Task: Assign Issue Issue0000000433 to Sprint Sprint0000000260 in Scrum Project Project0000000087 in Jira. Assign Issue Issue0000000434 to Sprint Sprint0000000260 in Scrum Project Project0000000087 in Jira. Assign Issue Issue0000000435 to Sprint Sprint0000000261 in Scrum Project Project0000000087 in Jira. Assign Issue Issue0000000436 to Sprint Sprint0000000262 in Scrum Project Project0000000088 in Jira. Assign Issue Issue0000000437 to Sprint Sprint0000000262 in Scrum Project Project0000000088 in Jira
Action: Mouse moved to (1019, 424)
Screenshot: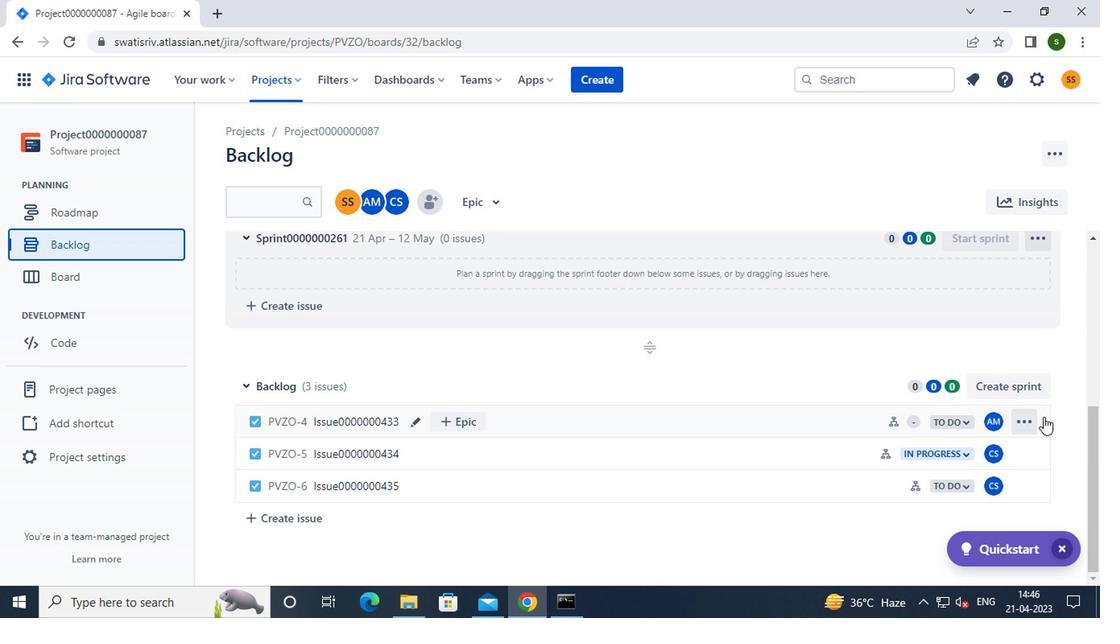 
Action: Mouse pressed left at (1019, 424)
Screenshot: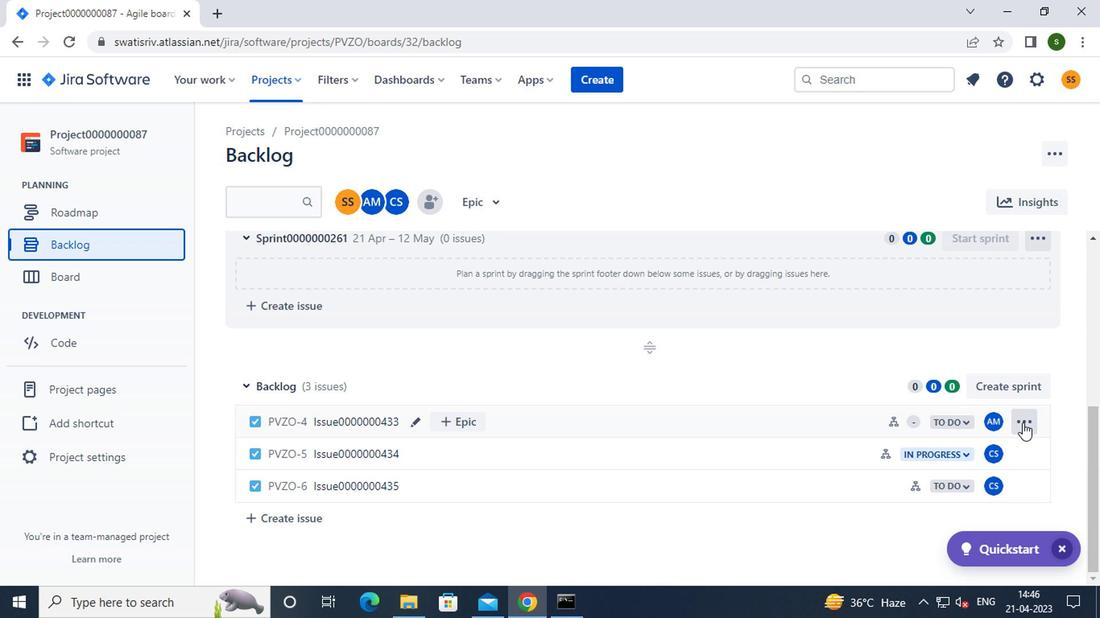 
Action: Mouse moved to (979, 335)
Screenshot: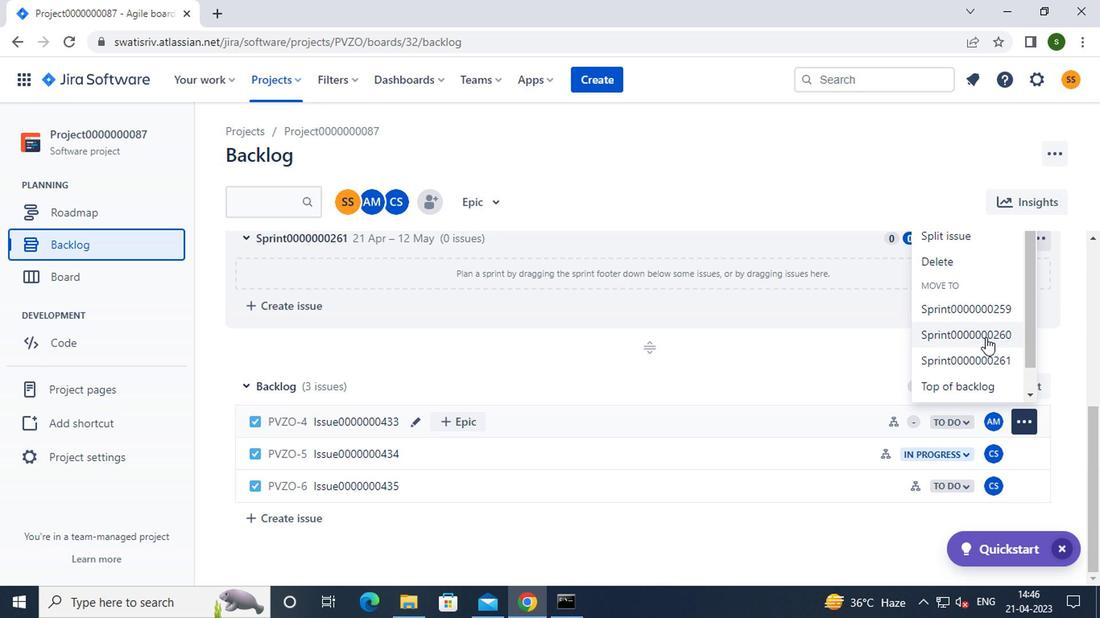 
Action: Mouse pressed left at (979, 335)
Screenshot: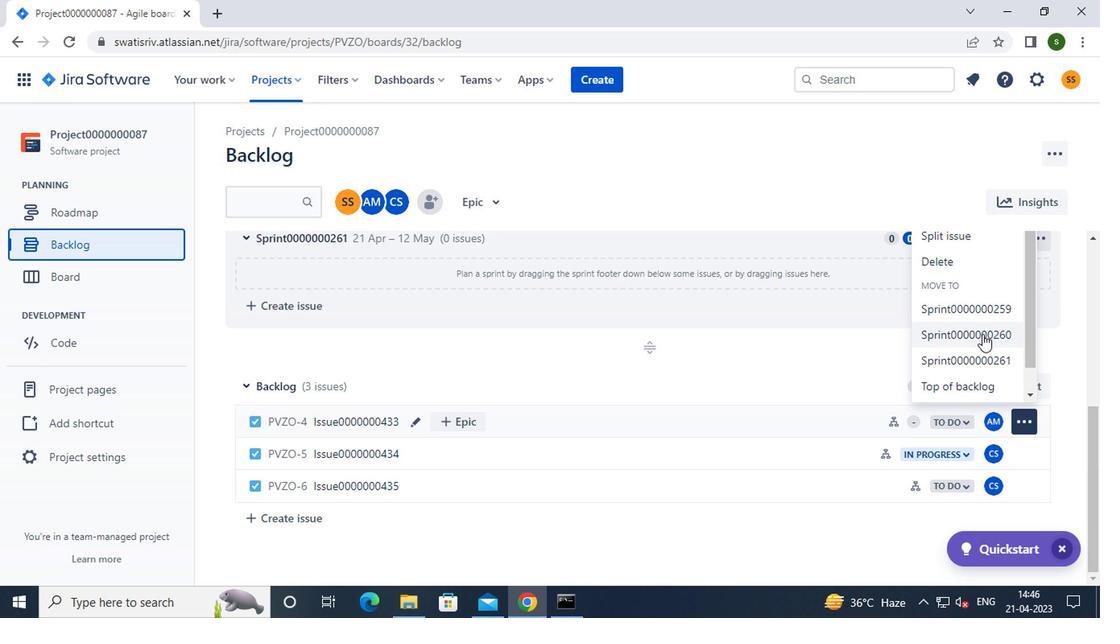 
Action: Mouse moved to (1013, 458)
Screenshot: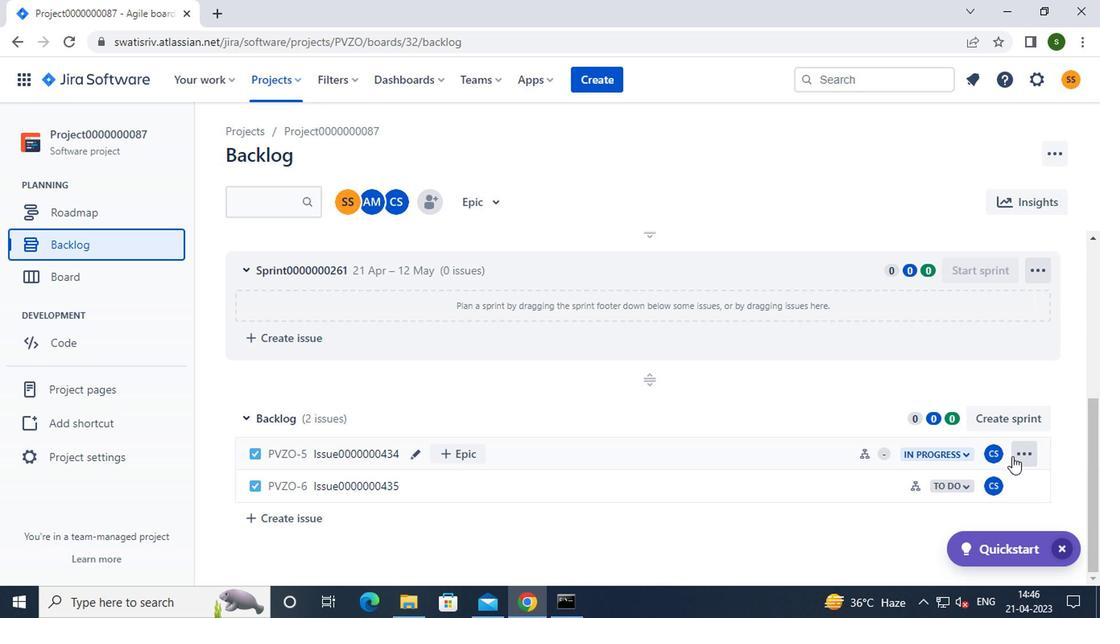 
Action: Mouse pressed left at (1013, 458)
Screenshot: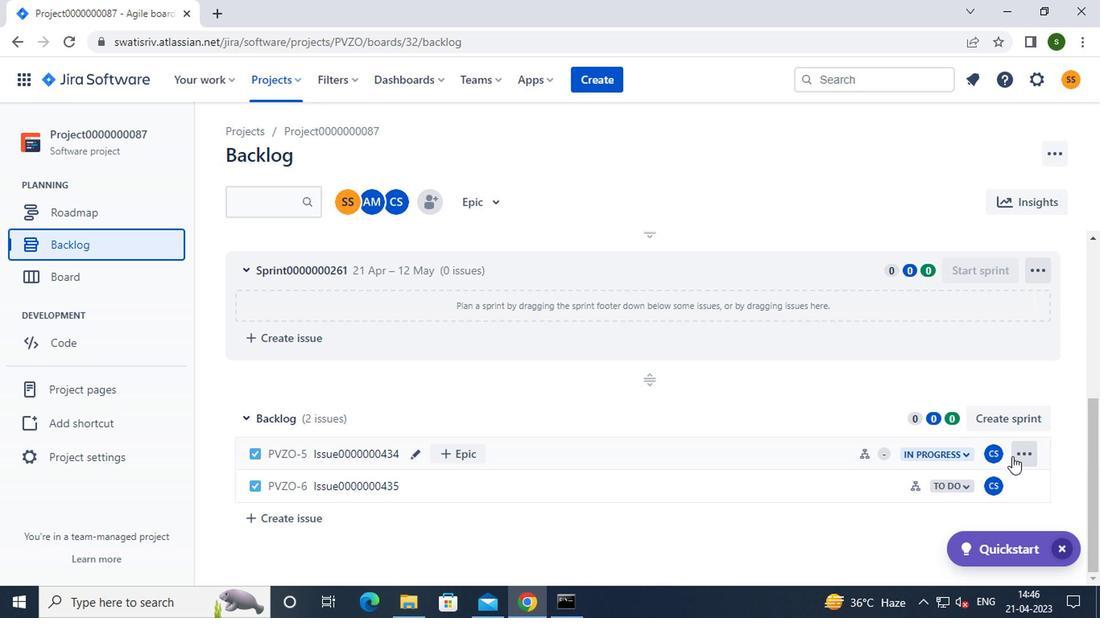 
Action: Mouse moved to (969, 371)
Screenshot: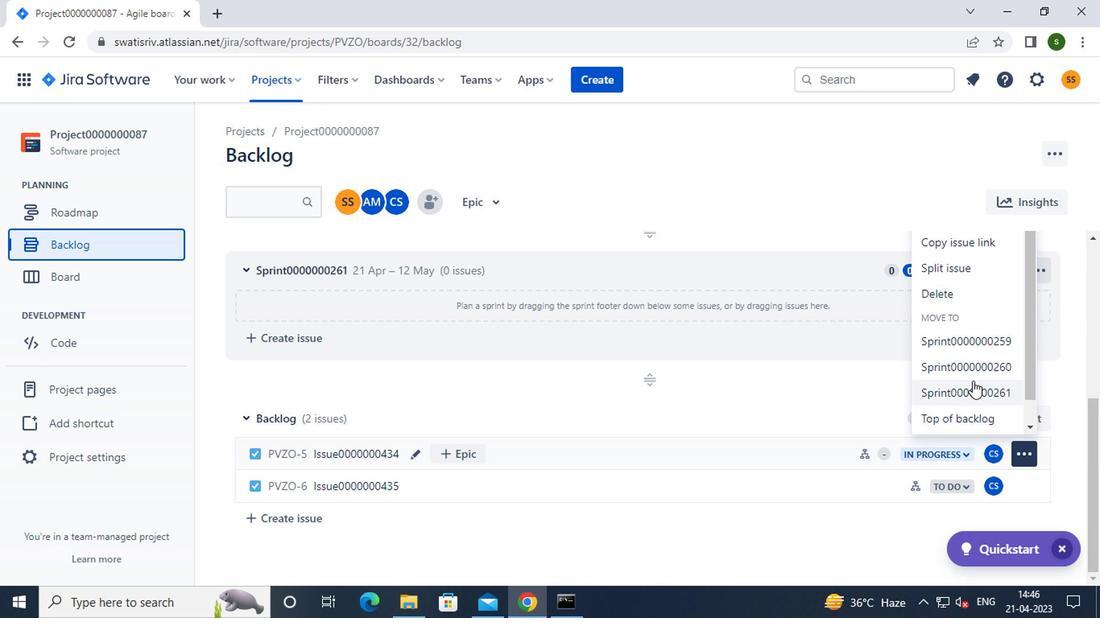 
Action: Mouse pressed left at (969, 371)
Screenshot: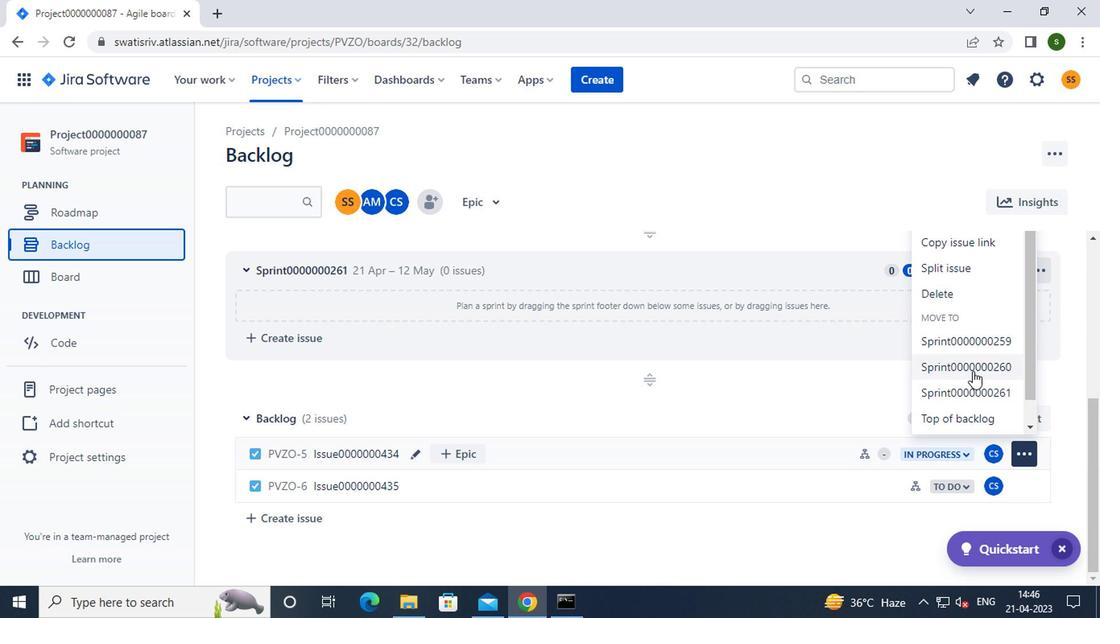 
Action: Mouse moved to (1025, 488)
Screenshot: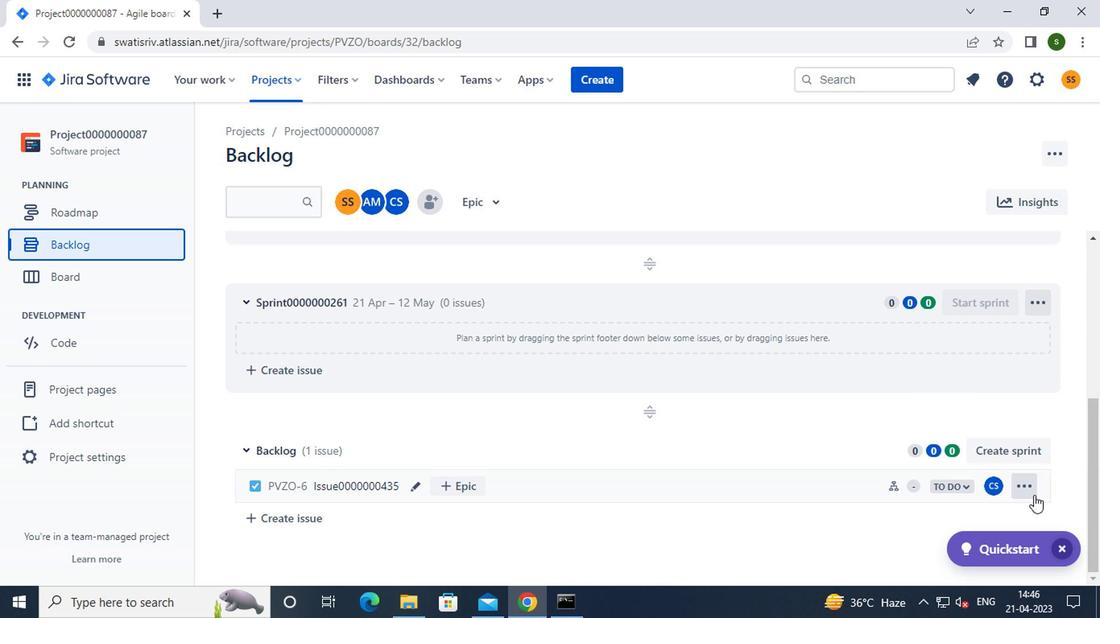 
Action: Mouse pressed left at (1025, 488)
Screenshot: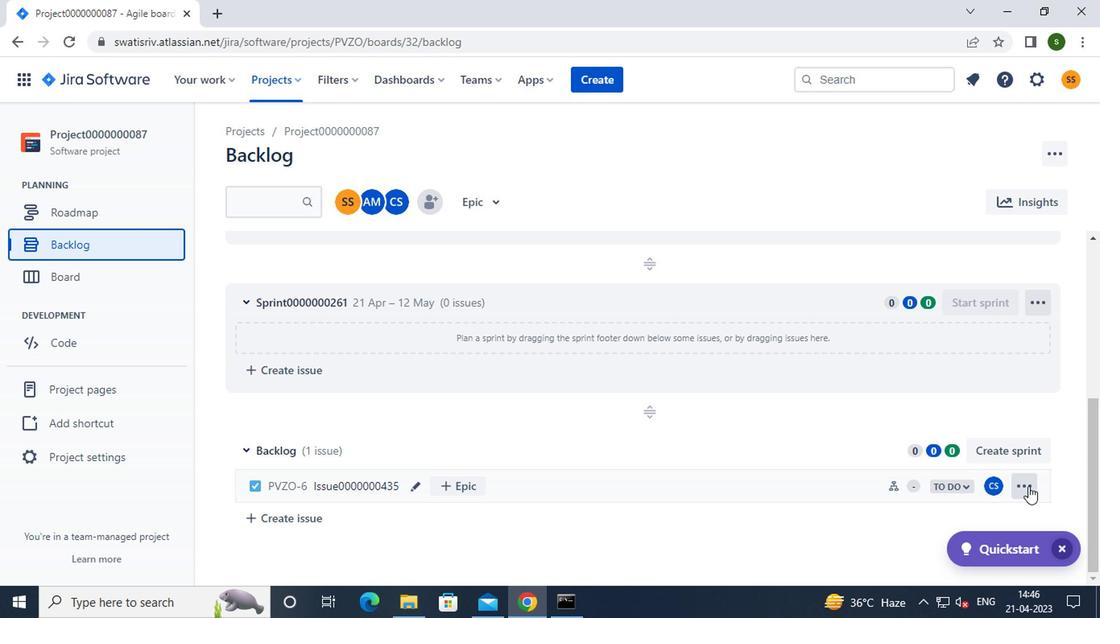 
Action: Mouse moved to (996, 419)
Screenshot: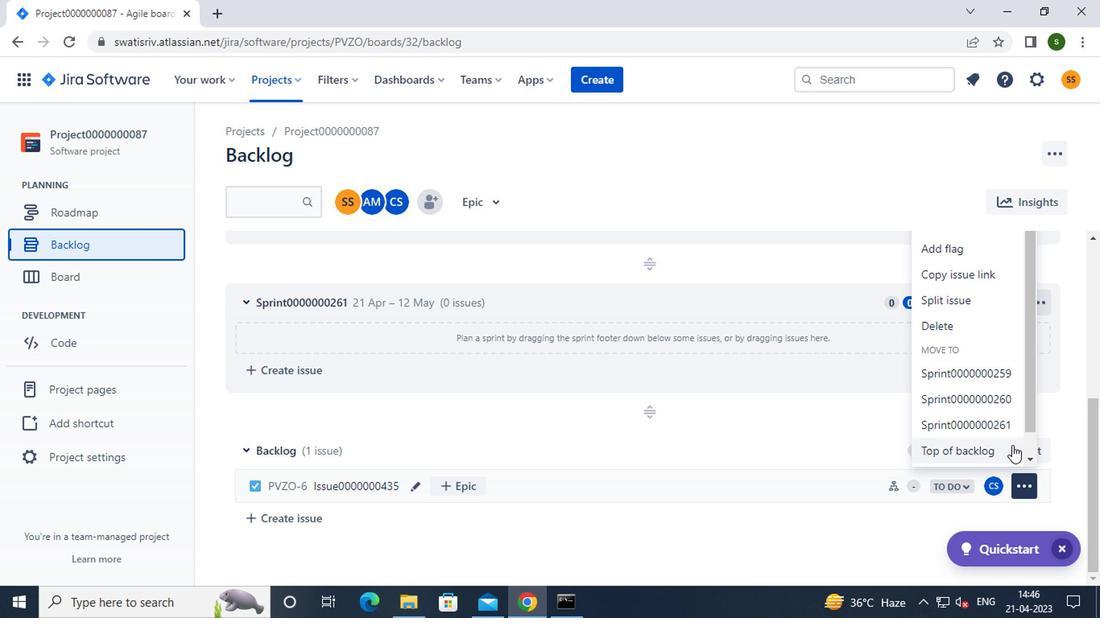 
Action: Mouse pressed left at (996, 419)
Screenshot: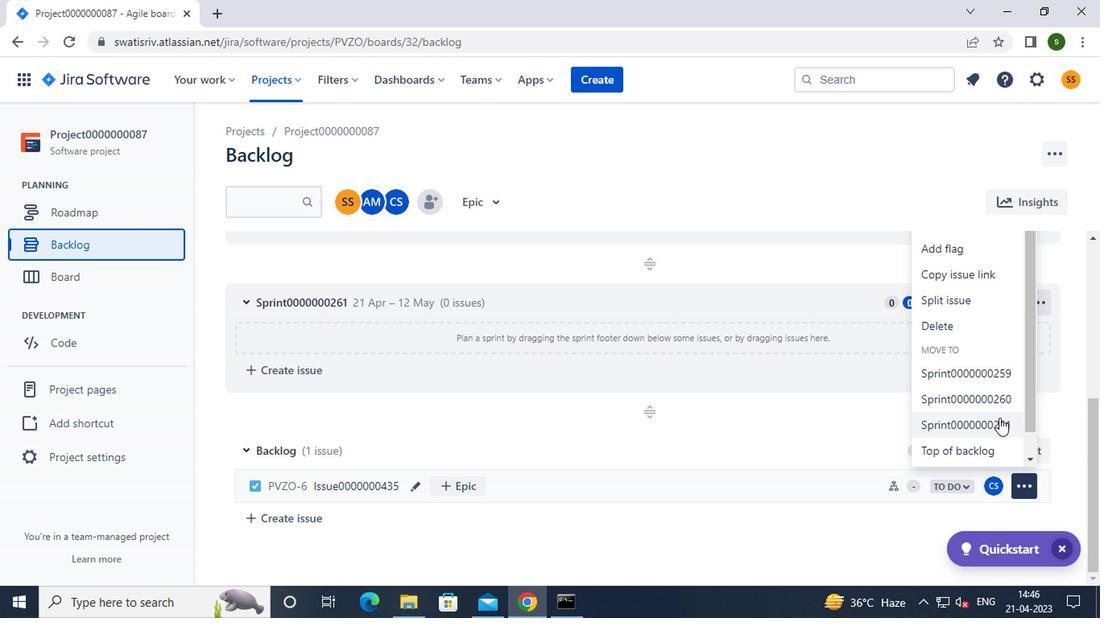 
Action: Mouse moved to (263, 87)
Screenshot: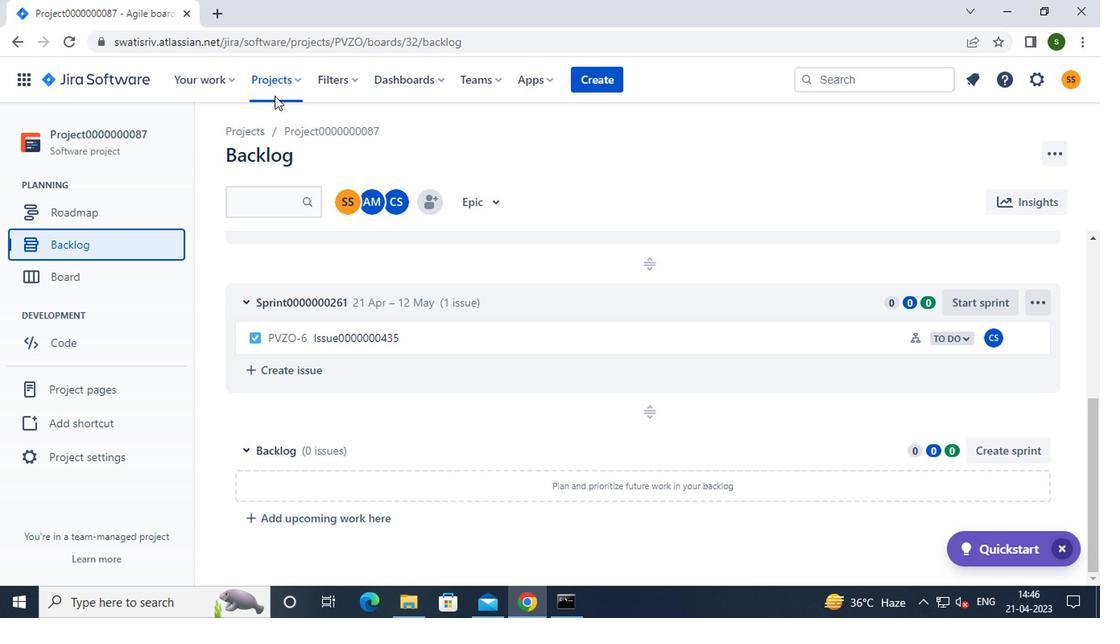 
Action: Mouse pressed left at (263, 87)
Screenshot: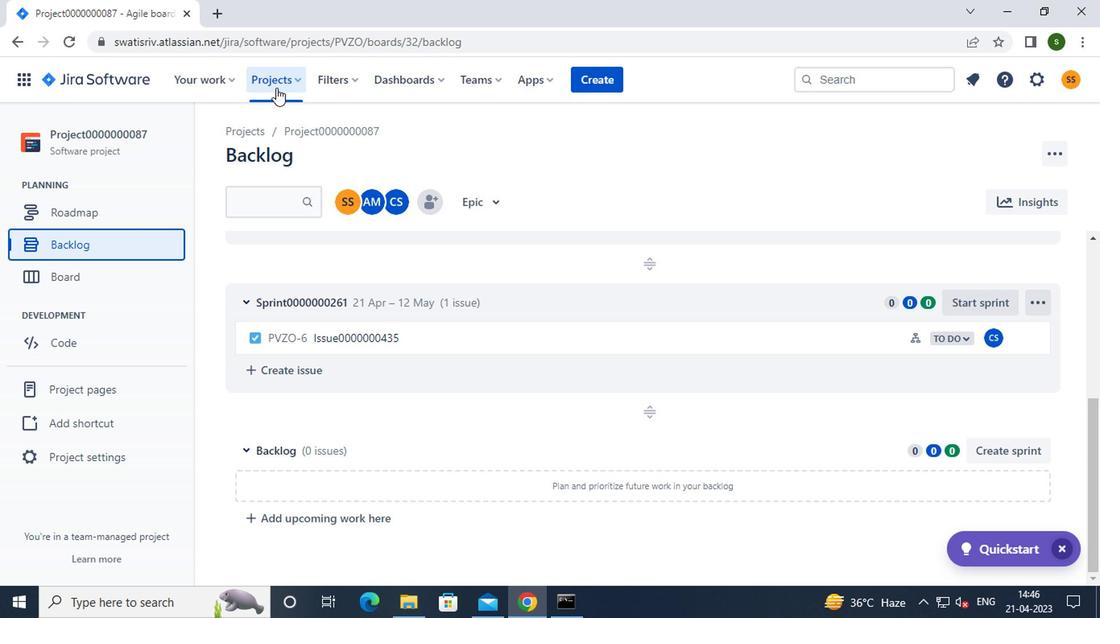
Action: Mouse moved to (316, 181)
Screenshot: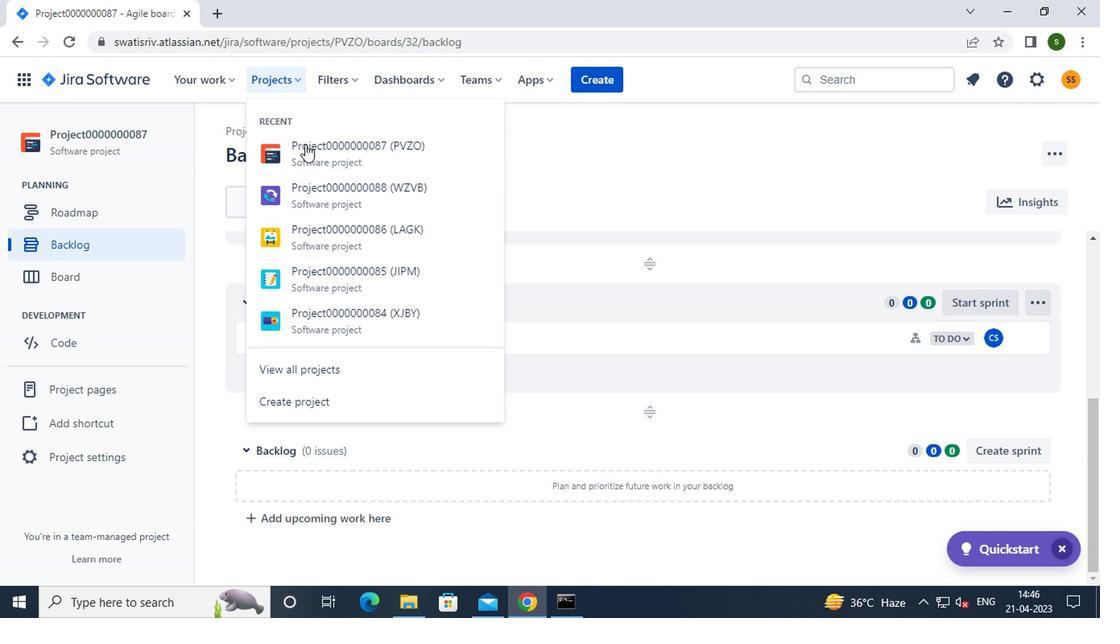 
Action: Mouse pressed left at (316, 181)
Screenshot: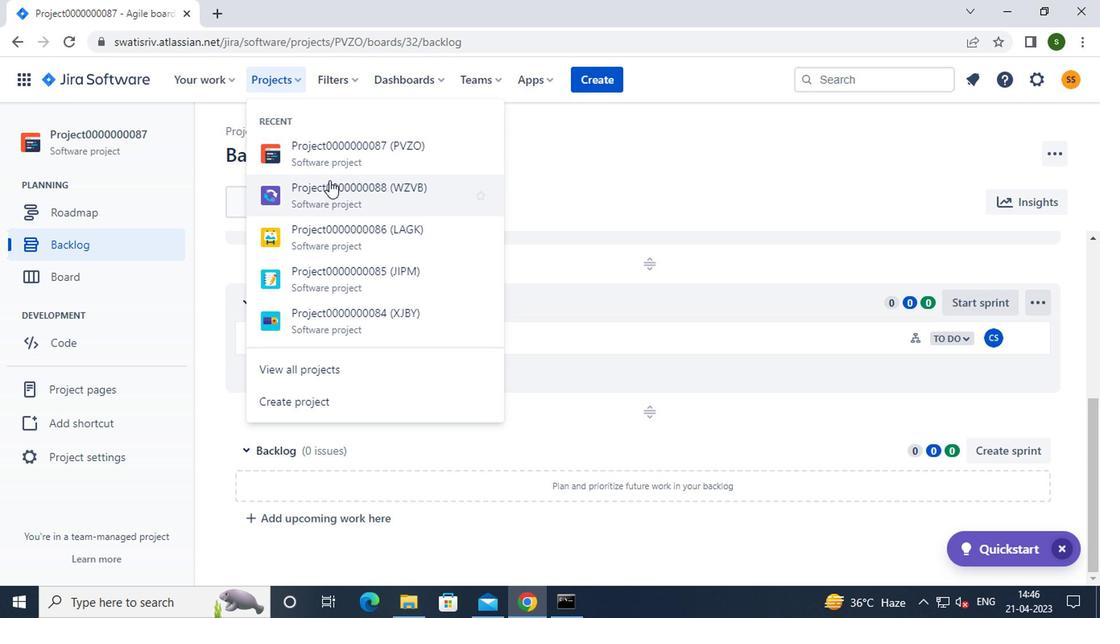 
Action: Mouse moved to (87, 248)
Screenshot: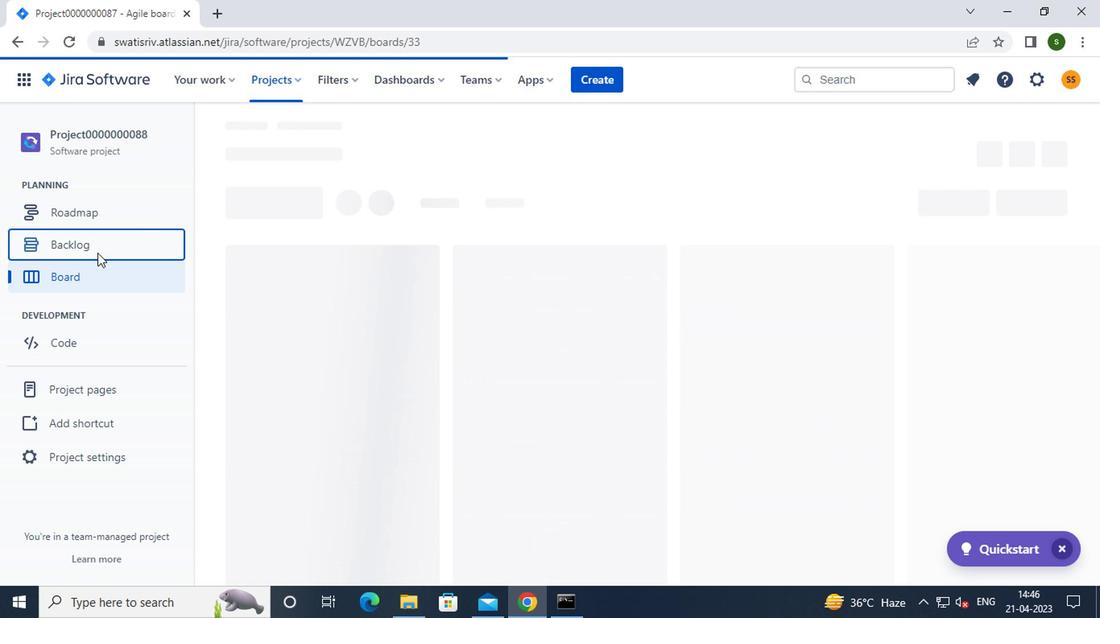 
Action: Mouse pressed left at (87, 248)
Screenshot: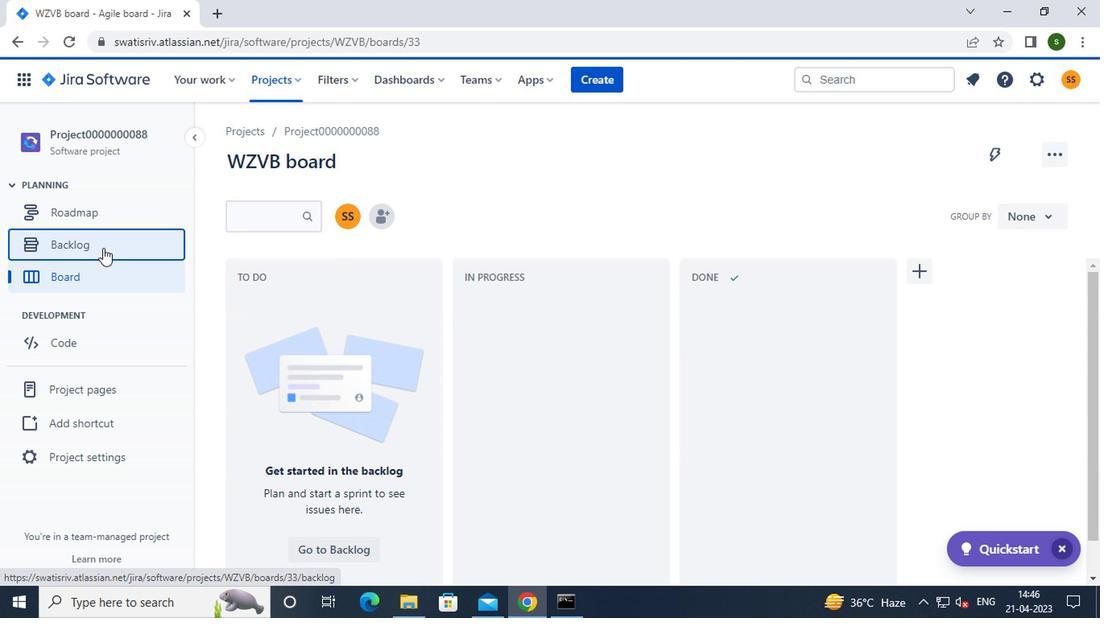 
Action: Mouse moved to (522, 350)
Screenshot: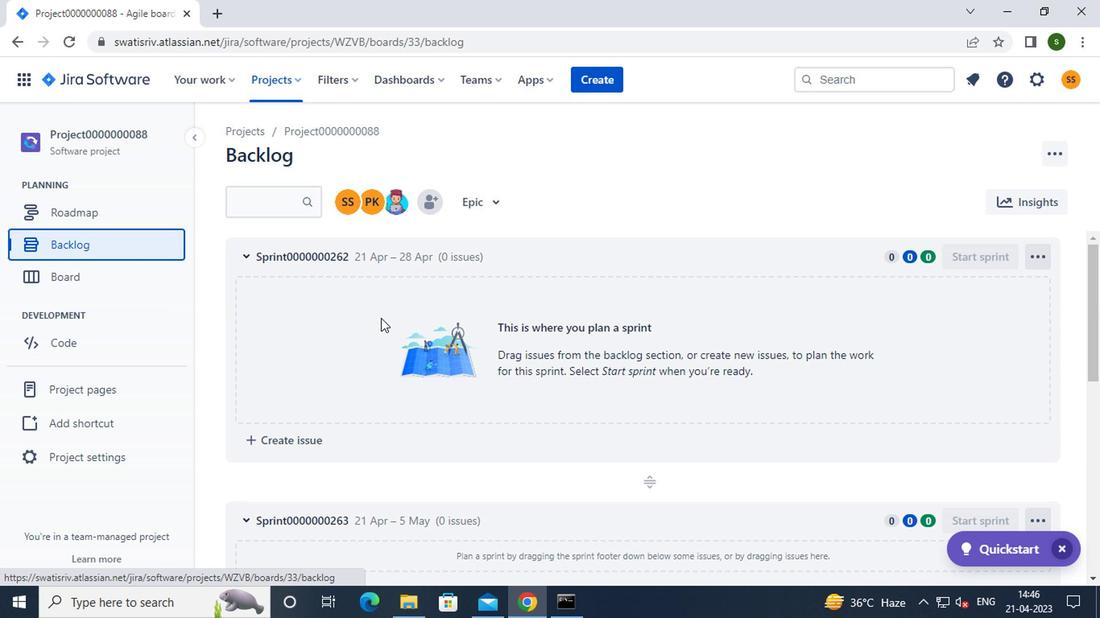 
Action: Mouse scrolled (522, 348) with delta (0, -1)
Screenshot: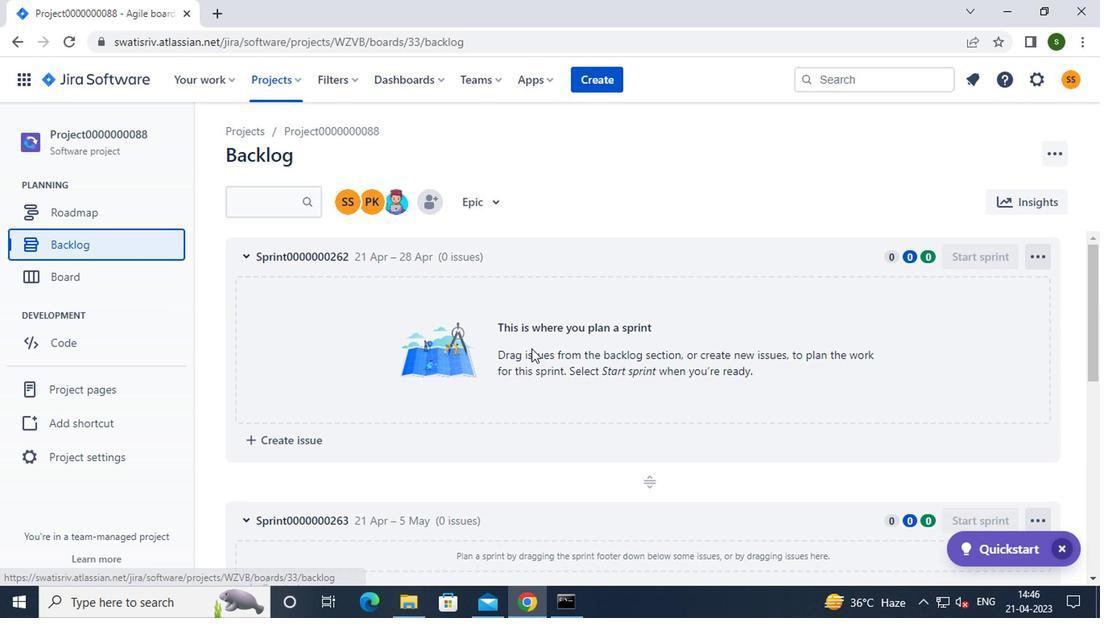 
Action: Mouse scrolled (522, 348) with delta (0, -1)
Screenshot: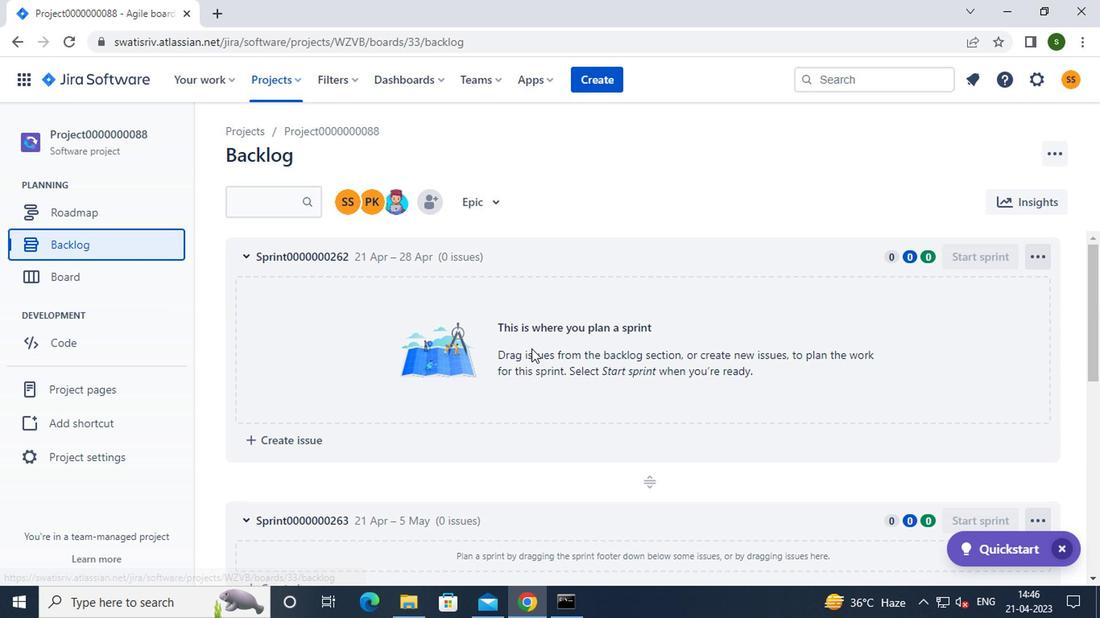 
Action: Mouse scrolled (522, 348) with delta (0, -1)
Screenshot: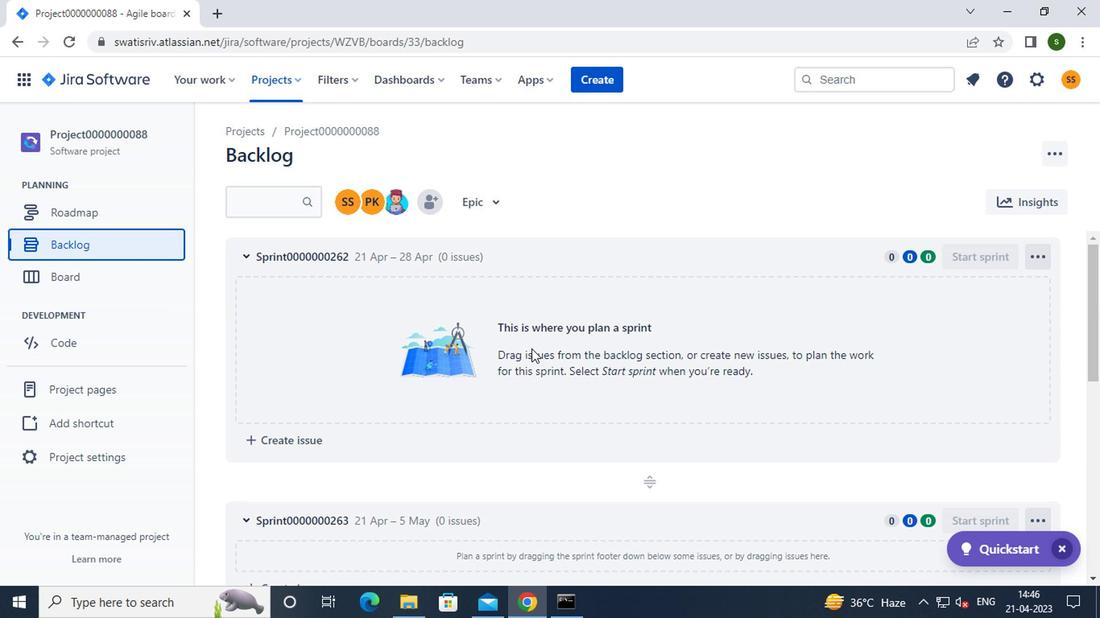 
Action: Mouse scrolled (522, 348) with delta (0, -1)
Screenshot: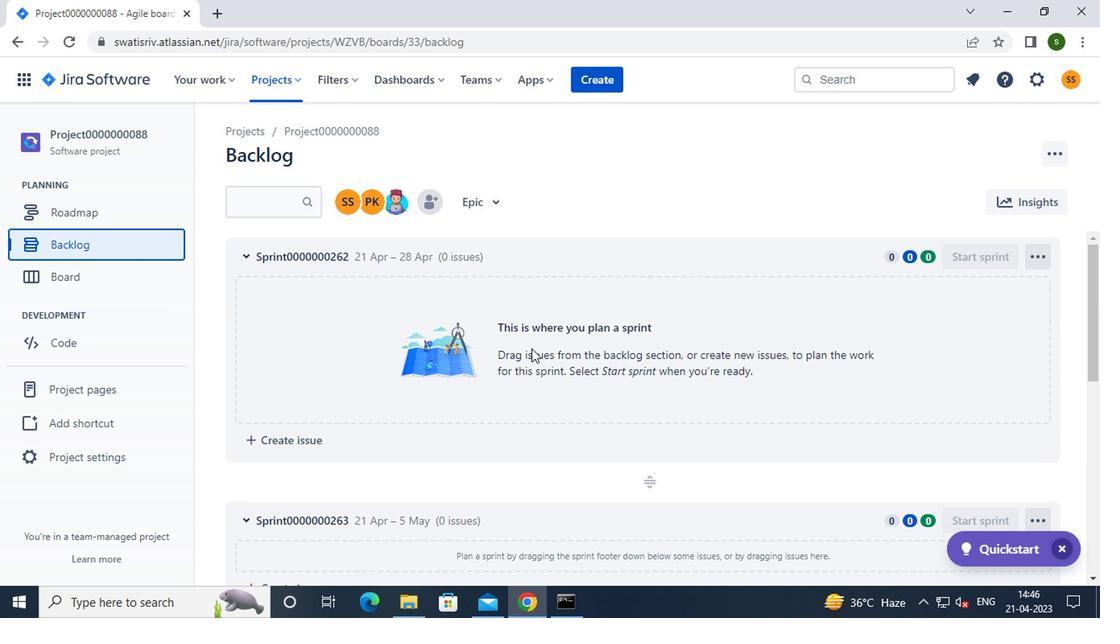 
Action: Mouse scrolled (522, 348) with delta (0, -1)
Screenshot: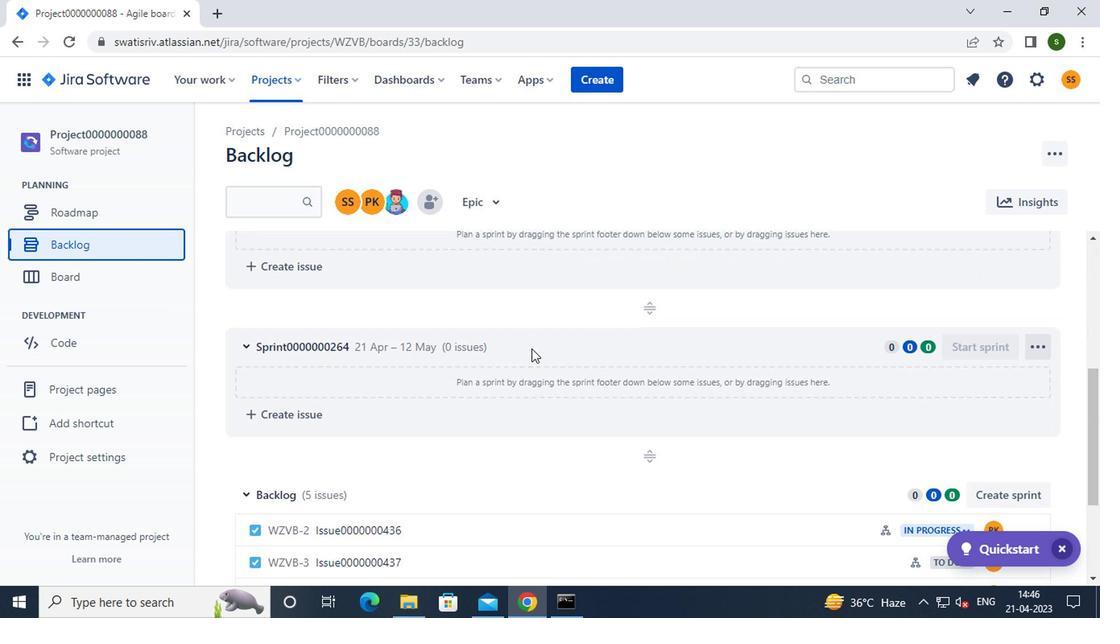 
Action: Mouse scrolled (522, 348) with delta (0, -1)
Screenshot: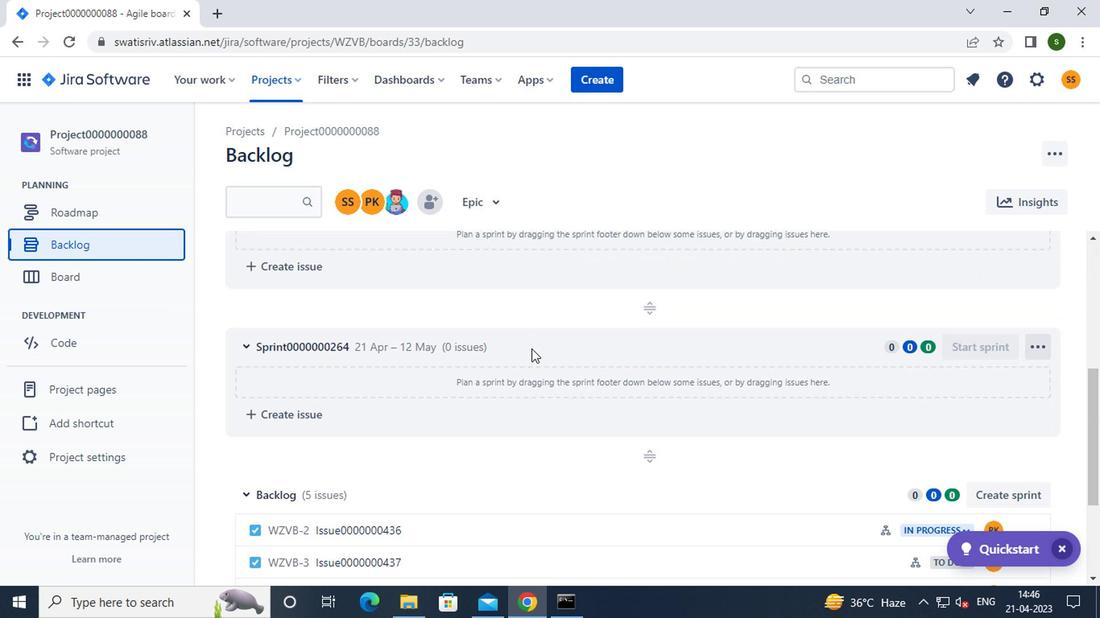 
Action: Mouse scrolled (522, 348) with delta (0, -1)
Screenshot: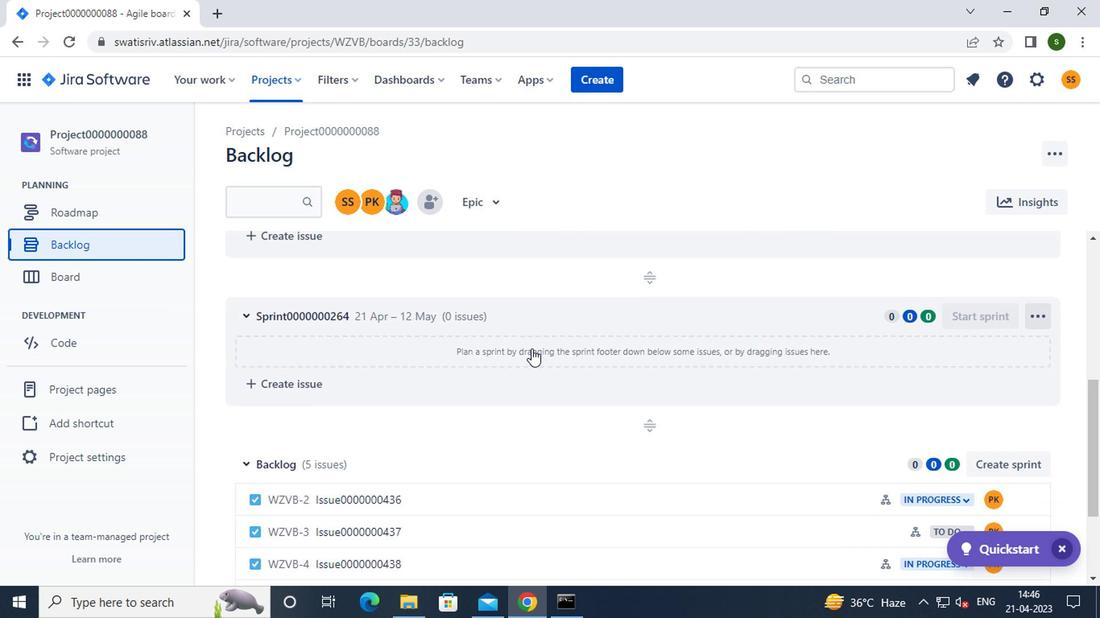 
Action: Mouse moved to (1018, 352)
Screenshot: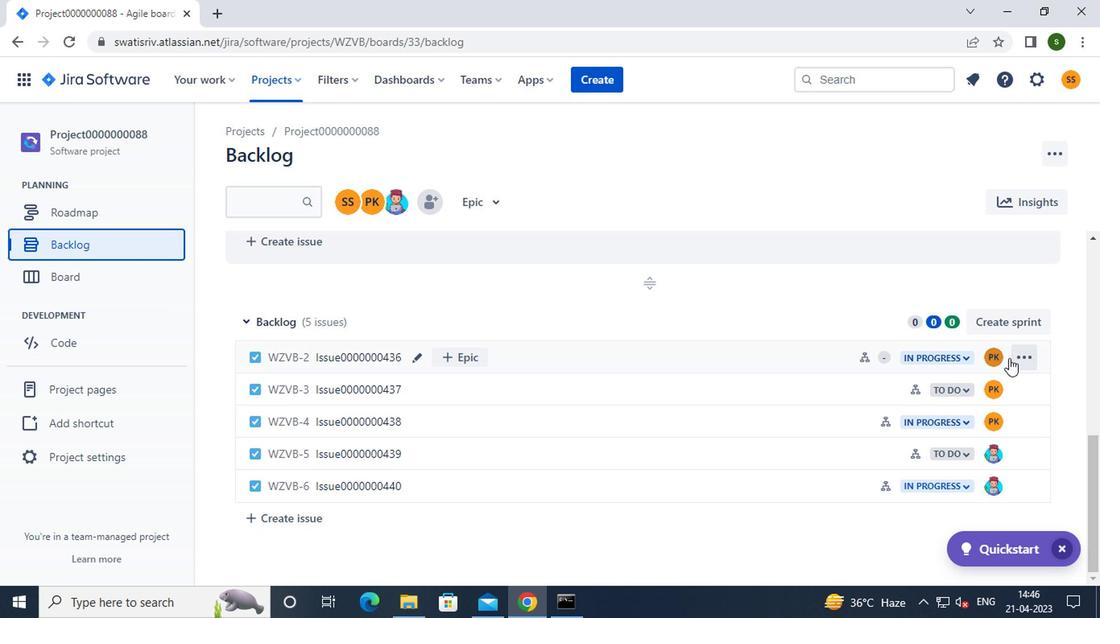 
Action: Mouse pressed left at (1018, 352)
Screenshot: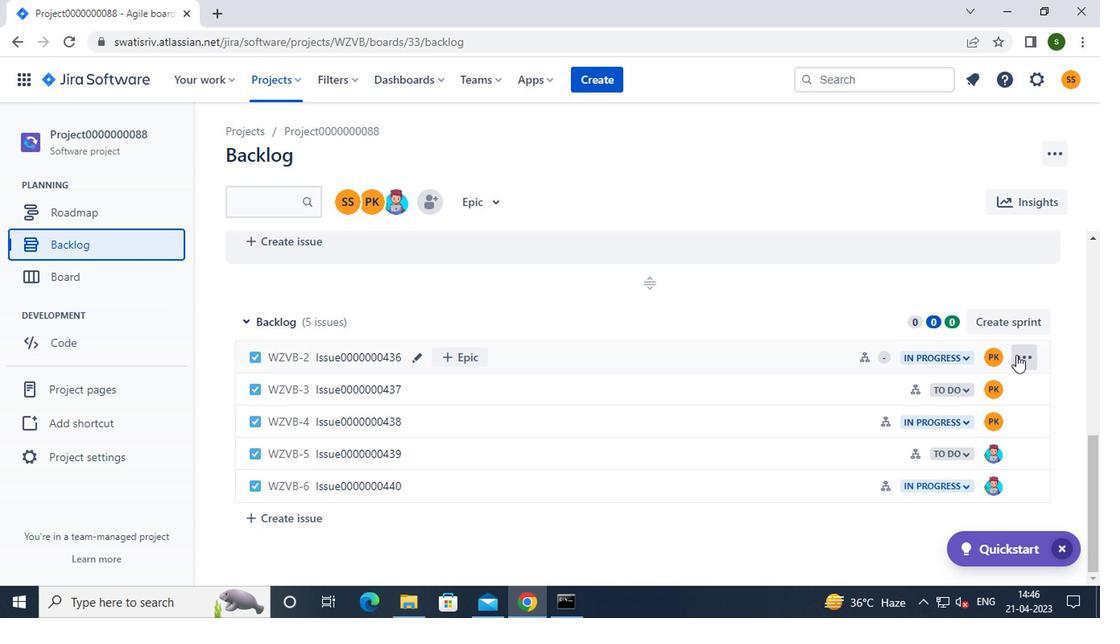
Action: Mouse moved to (995, 254)
Screenshot: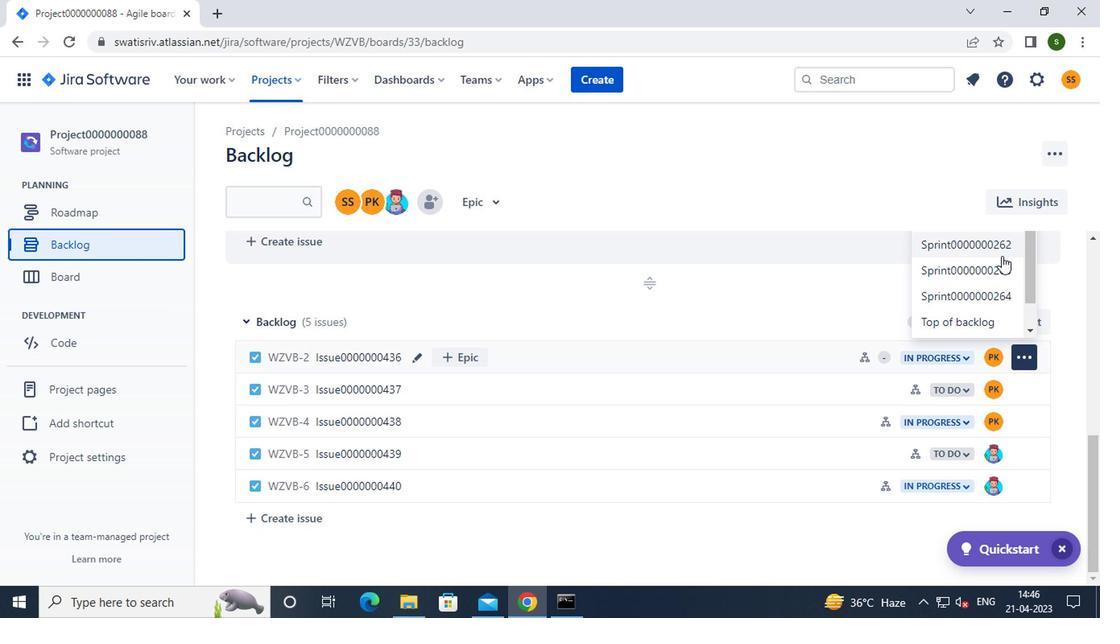 
Action: Mouse pressed left at (995, 254)
Screenshot: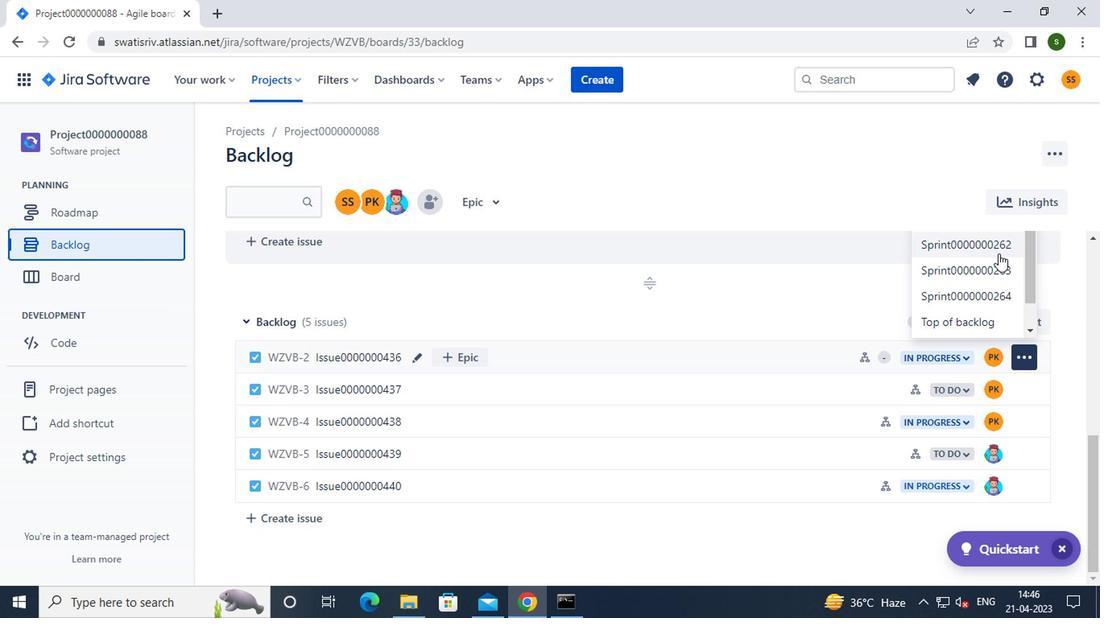
Action: Mouse moved to (1021, 390)
Screenshot: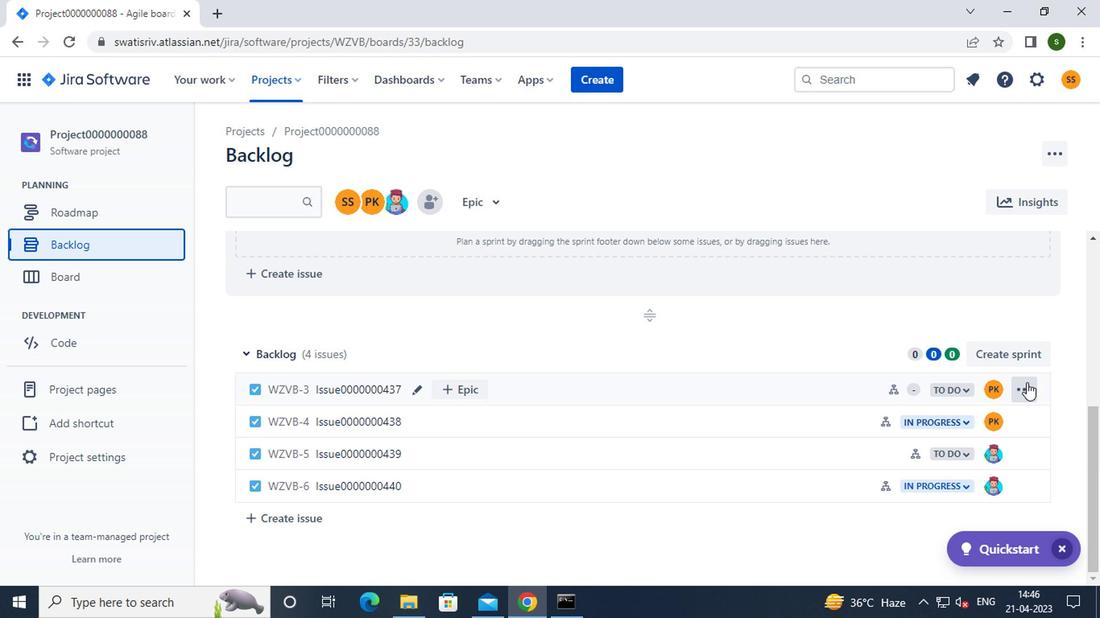 
Action: Mouse pressed left at (1021, 390)
Screenshot: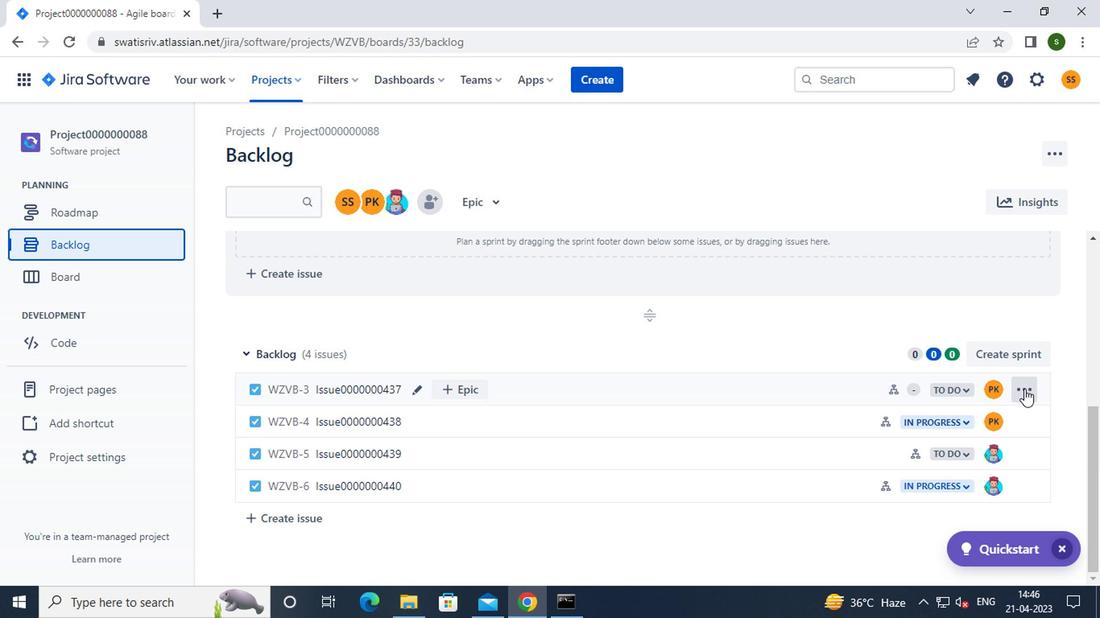 
Action: Mouse moved to (971, 283)
Screenshot: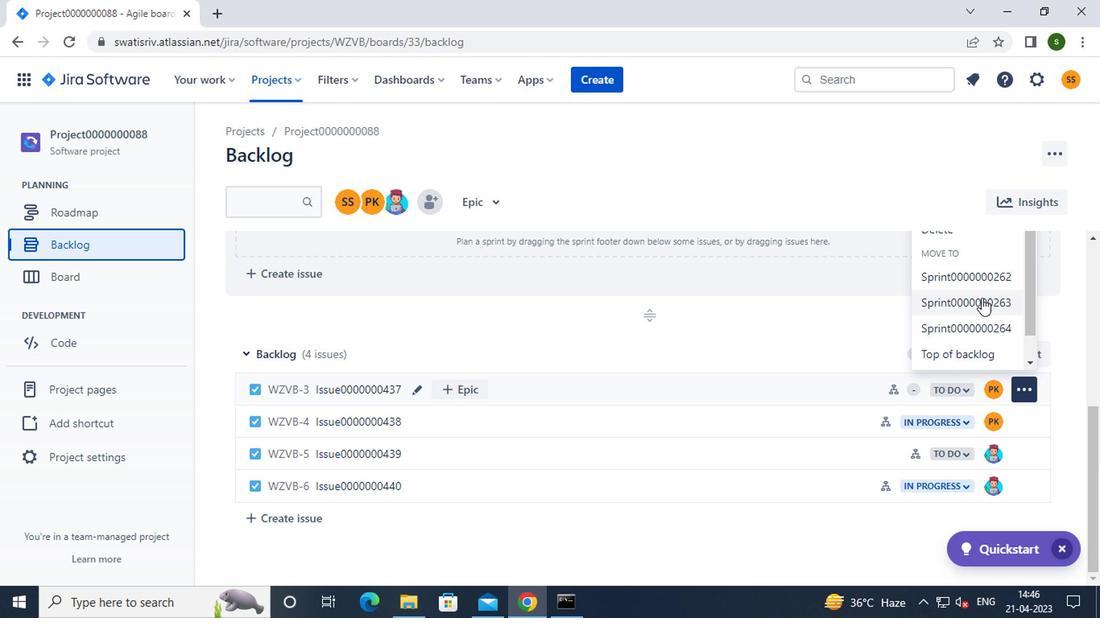 
Action: Mouse pressed left at (971, 283)
Screenshot: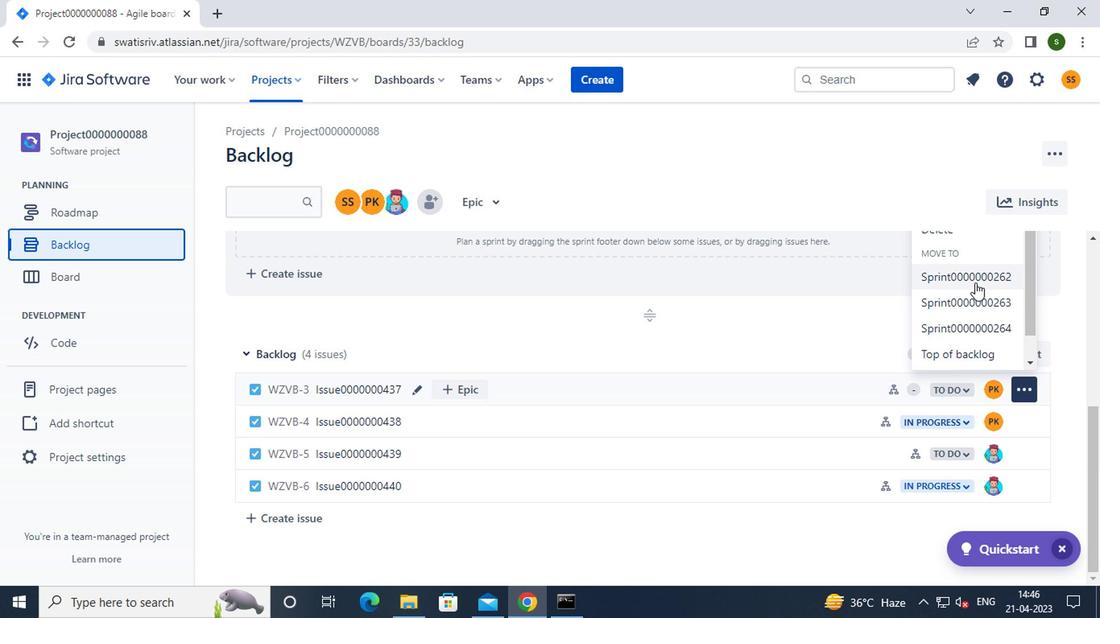 
Action: Mouse moved to (803, 369)
Screenshot: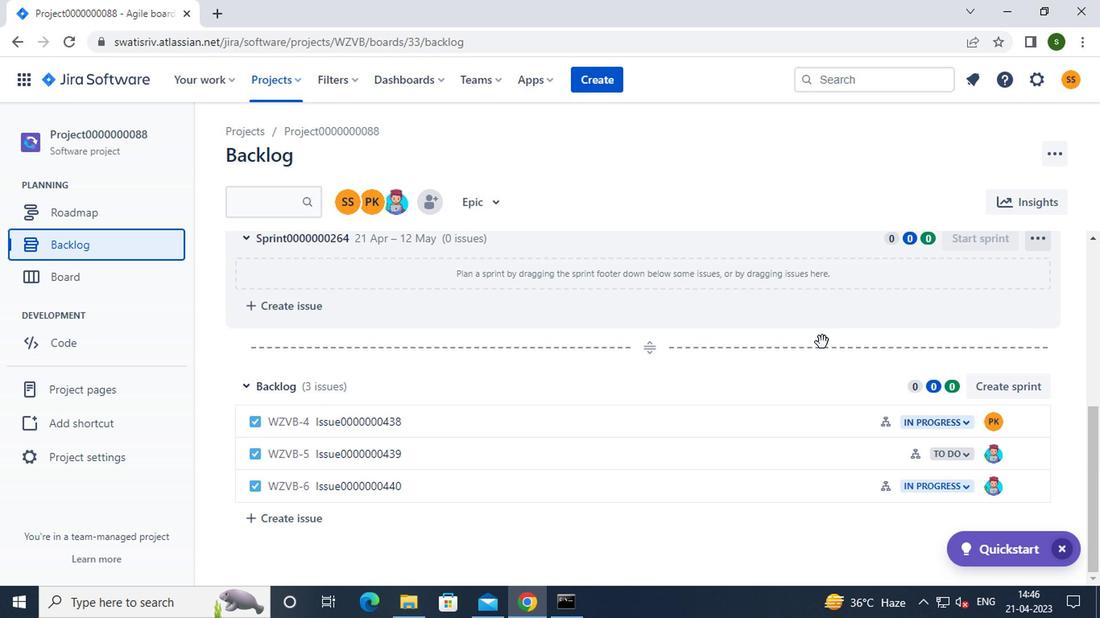 
